 Task: Plan a strategy session with the leadership team for next Friday at 10:00 AM.
Action: Mouse moved to (60, 81)
Screenshot: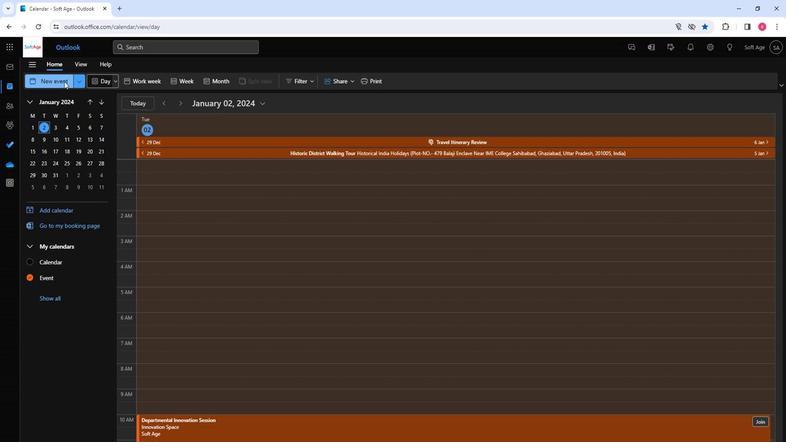 
Action: Mouse pressed left at (60, 81)
Screenshot: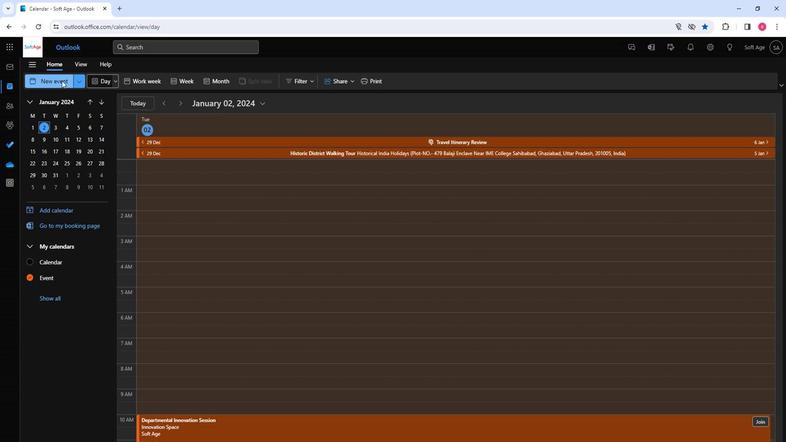 
Action: Mouse moved to (218, 137)
Screenshot: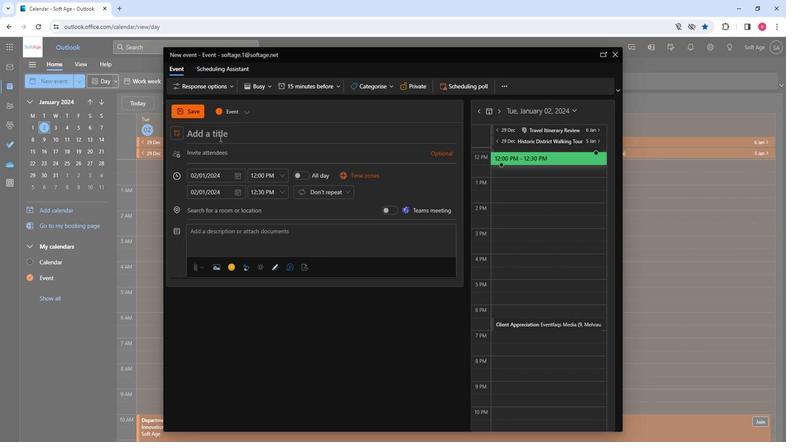 
Action: Mouse pressed left at (218, 137)
Screenshot: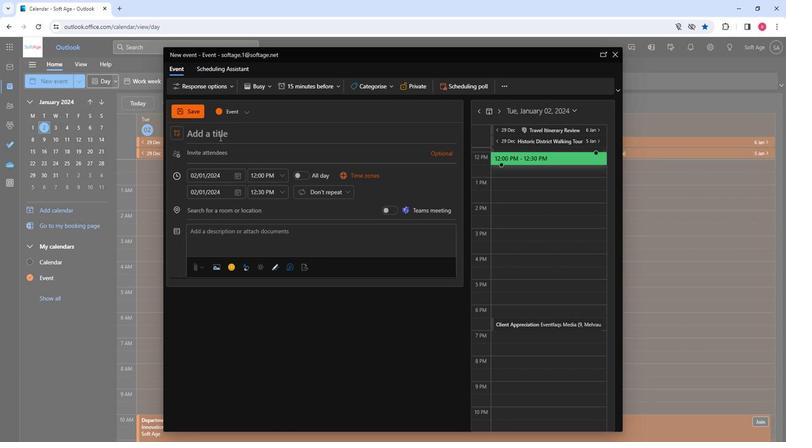
Action: Key pressed <Key.shift>Strategy<Key.space><Key.shift>Session
Screenshot: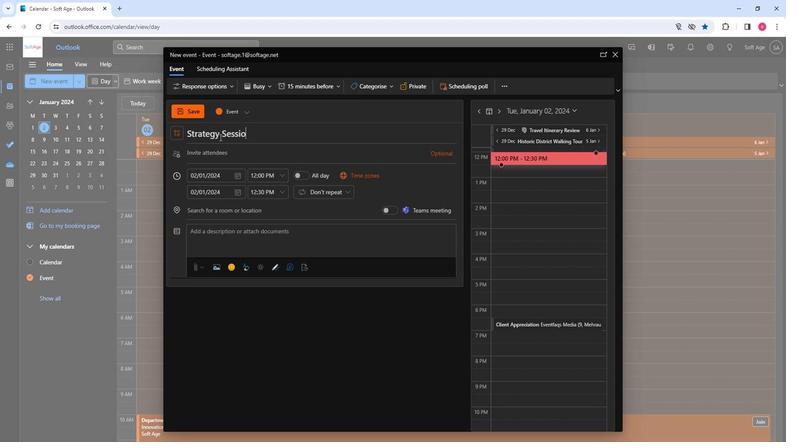 
Action: Mouse moved to (225, 154)
Screenshot: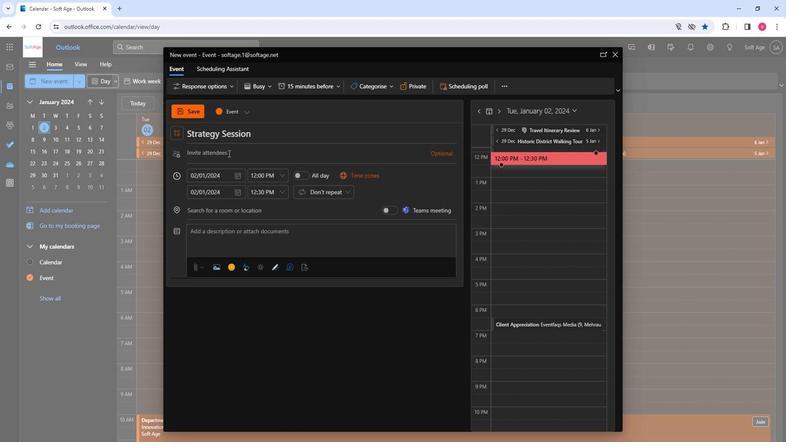 
Action: Mouse pressed left at (225, 154)
Screenshot: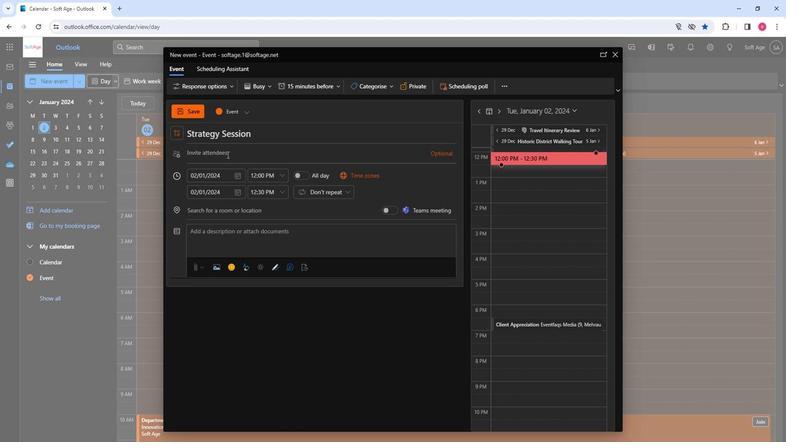 
Action: Key pressed so
Screenshot: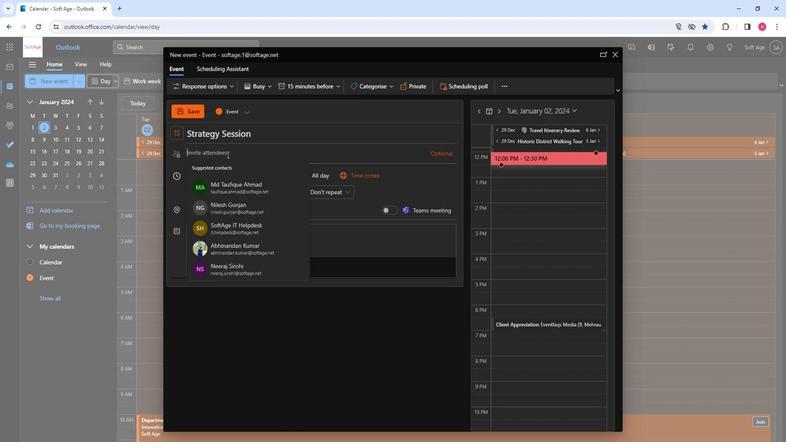 
Action: Mouse moved to (232, 187)
Screenshot: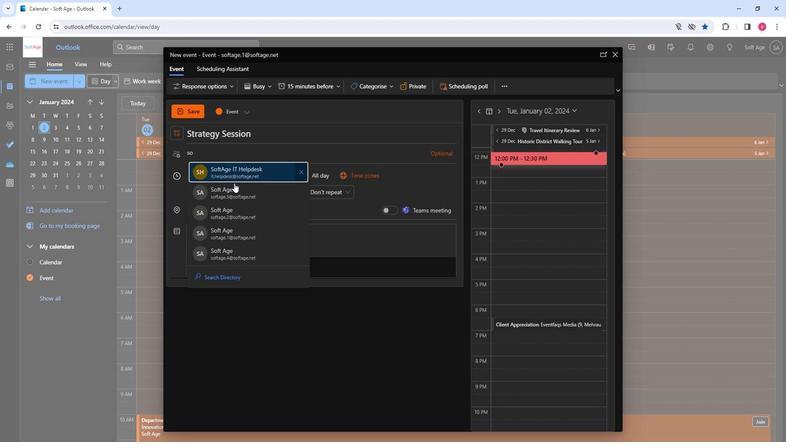 
Action: Mouse pressed left at (232, 187)
Screenshot: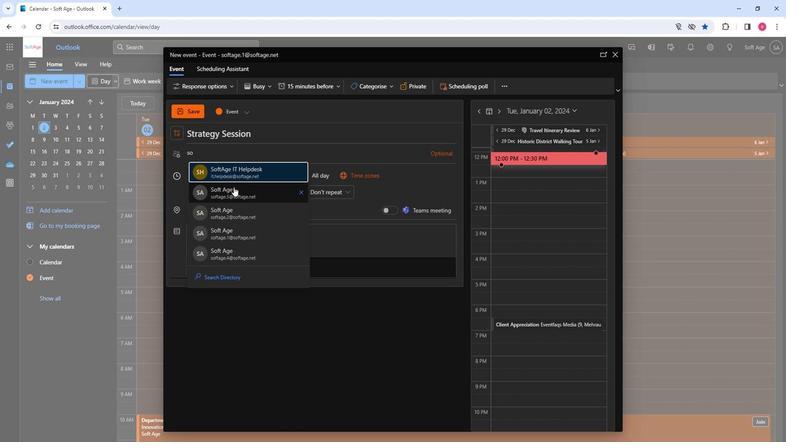 
Action: Mouse moved to (234, 182)
Screenshot: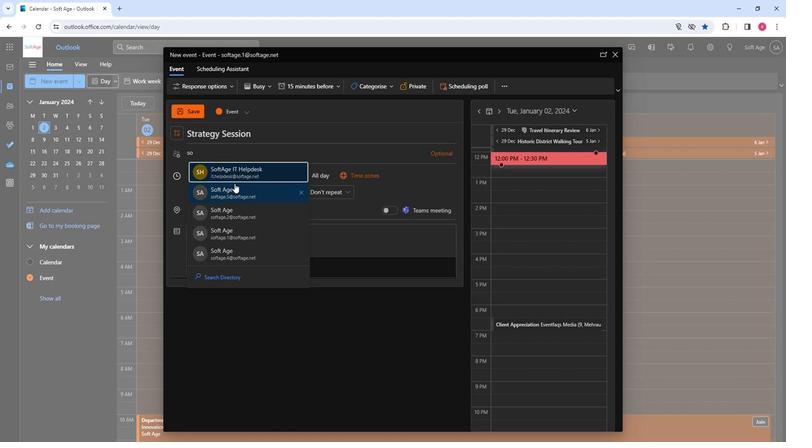
Action: Key pressed so
Screenshot: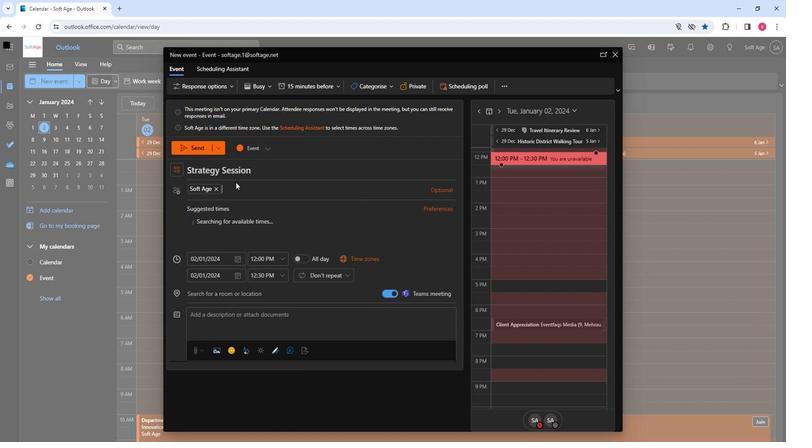 
Action: Mouse moved to (250, 248)
Screenshot: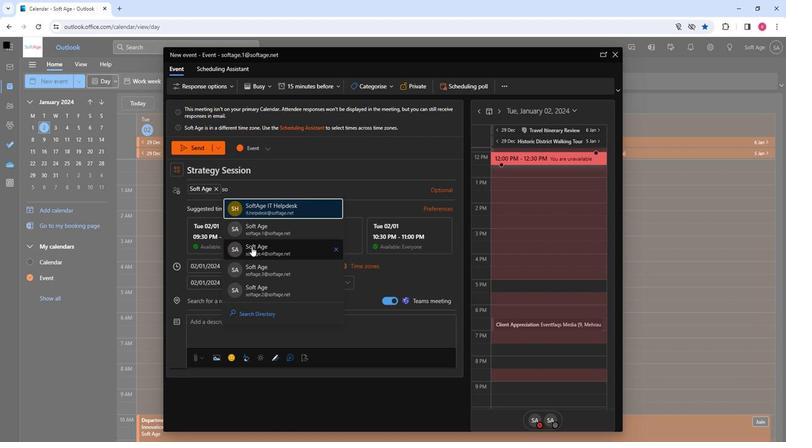 
Action: Mouse pressed left at (250, 248)
Screenshot: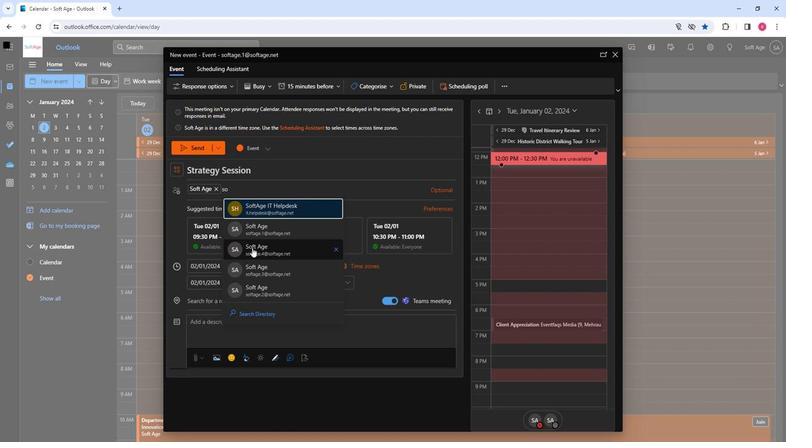 
Action: Mouse moved to (251, 248)
Screenshot: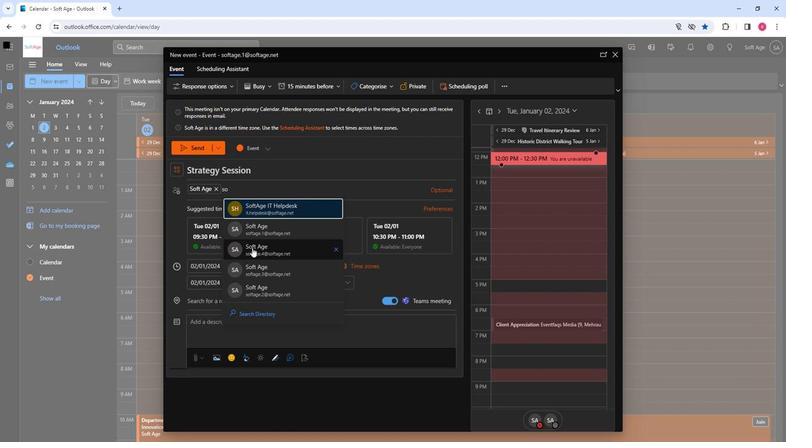 
Action: Key pressed so
Screenshot: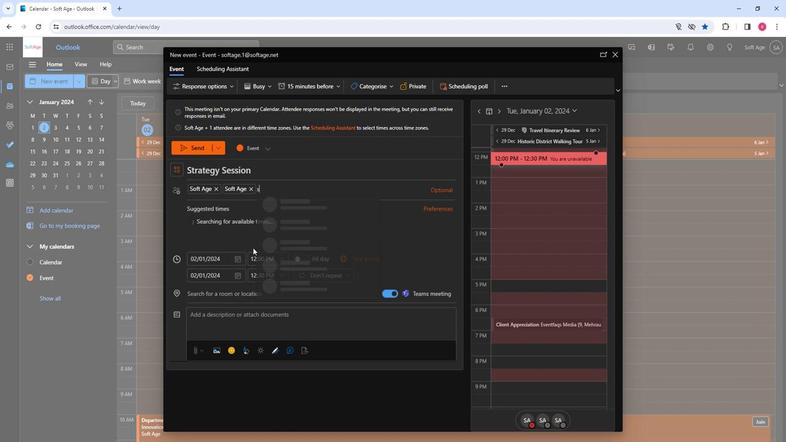 
Action: Mouse moved to (288, 272)
Screenshot: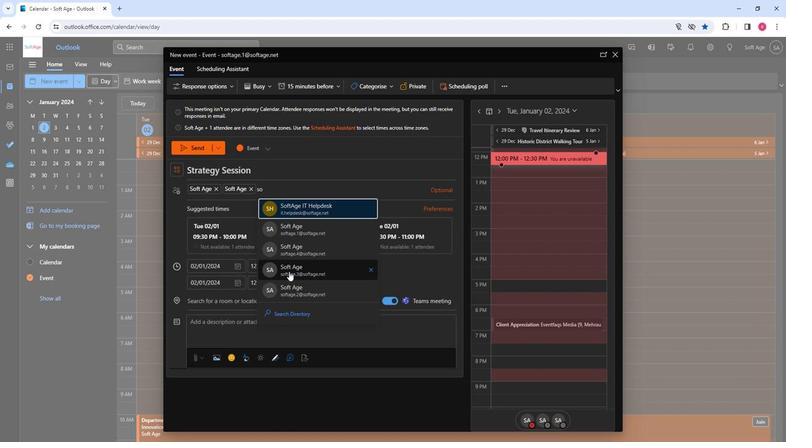 
Action: Mouse pressed left at (288, 272)
Screenshot: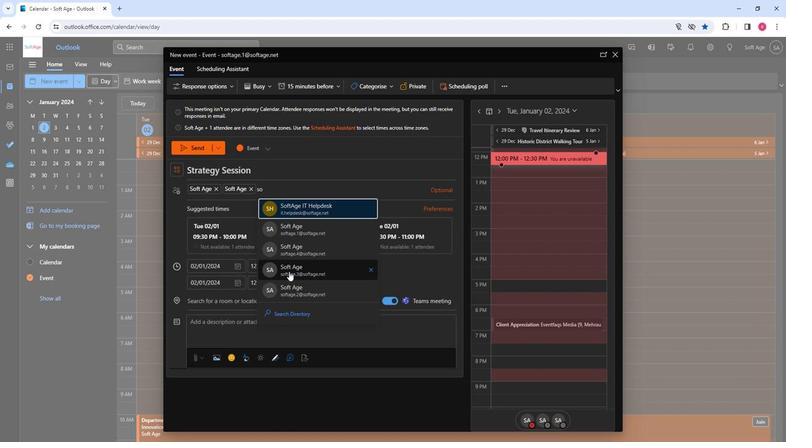 
Action: Mouse moved to (291, 270)
Screenshot: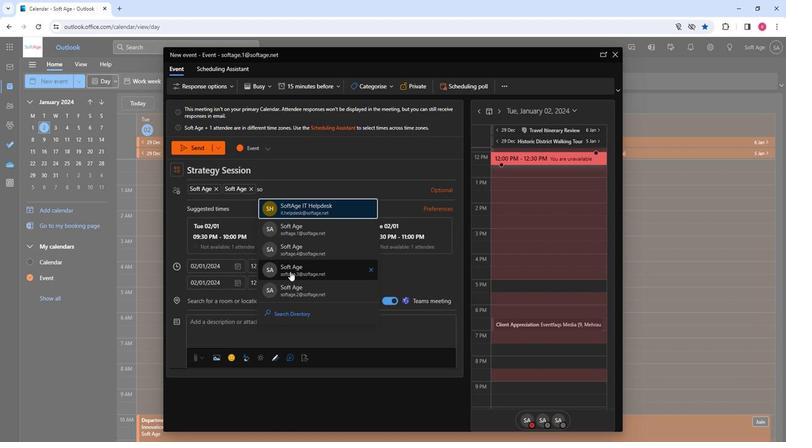 
Action: Key pressed so
Screenshot: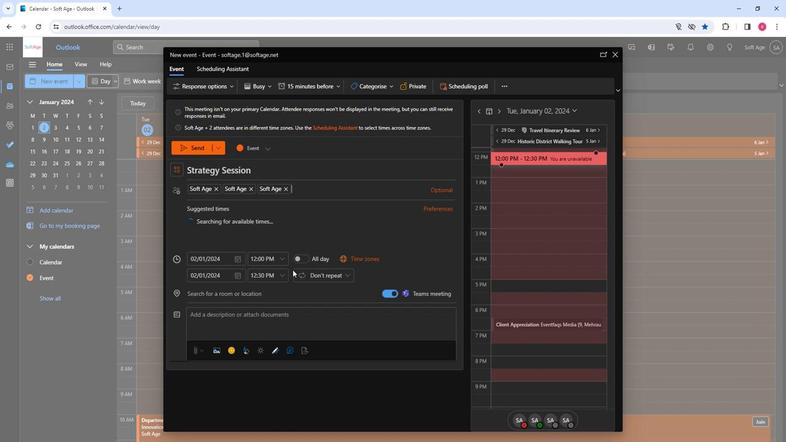 
Action: Mouse moved to (299, 287)
Screenshot: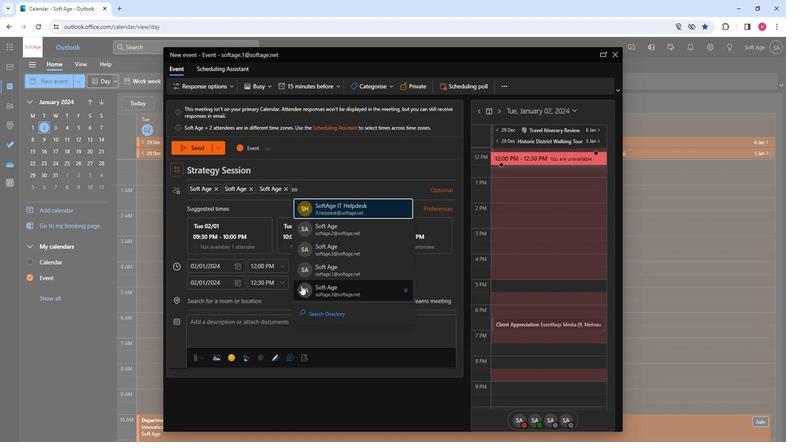 
Action: Mouse pressed left at (299, 287)
Screenshot: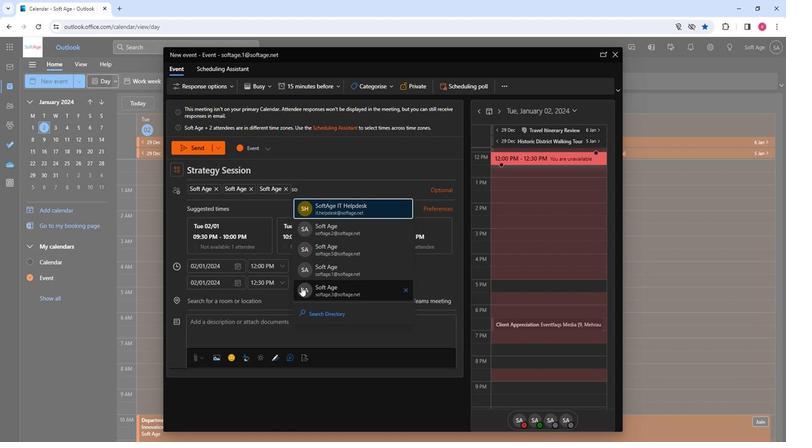 
Action: Mouse moved to (232, 266)
Screenshot: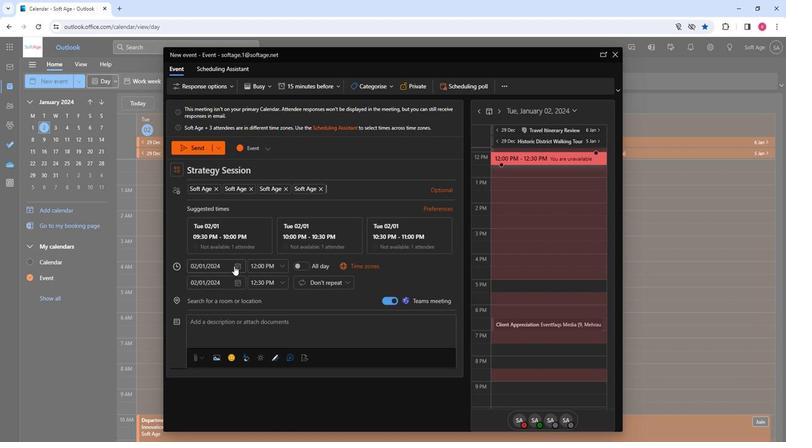 
Action: Mouse pressed left at (232, 266)
Screenshot: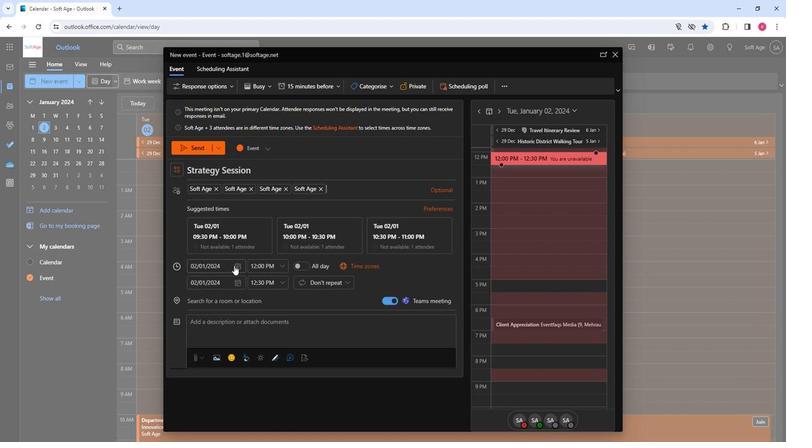 
Action: Mouse moved to (244, 311)
Screenshot: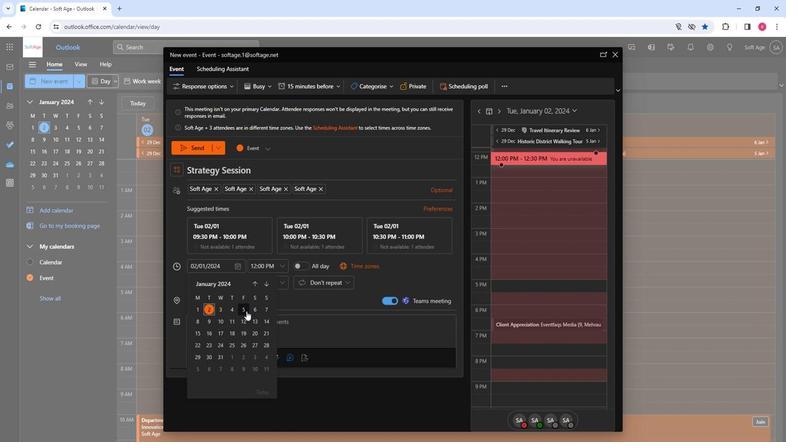 
Action: Mouse pressed left at (244, 311)
Screenshot: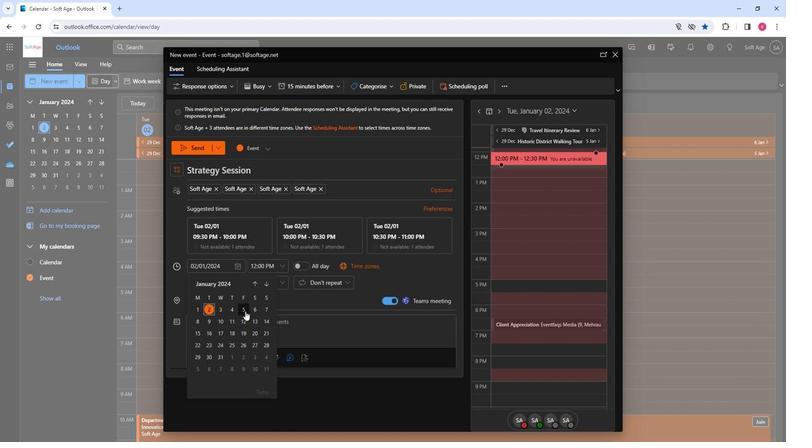 
Action: Mouse moved to (277, 266)
Screenshot: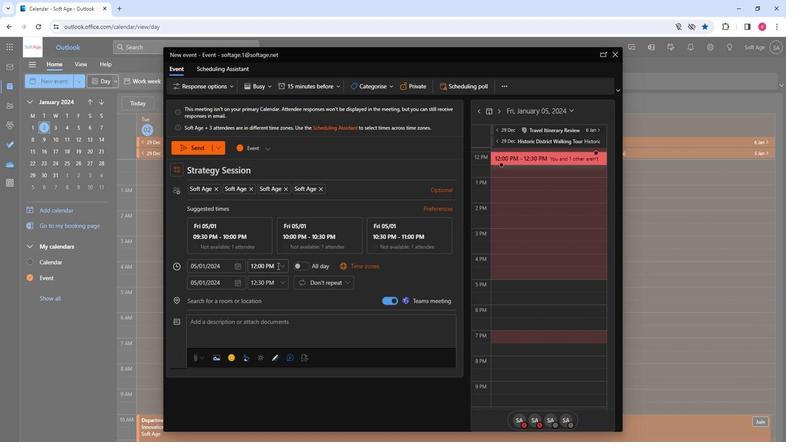
Action: Mouse pressed left at (277, 266)
Screenshot: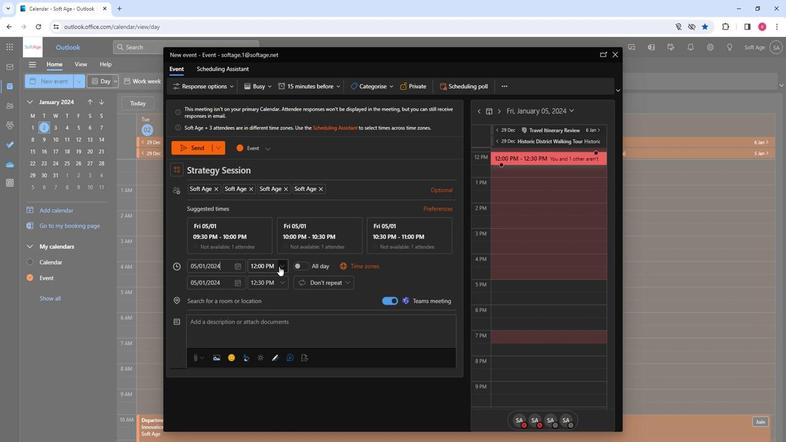 
Action: Mouse moved to (268, 307)
Screenshot: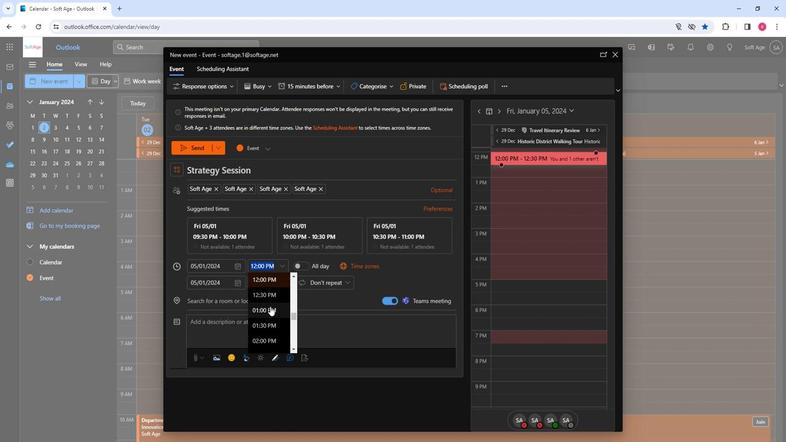 
Action: Mouse scrolled (268, 307) with delta (0, 0)
Screenshot: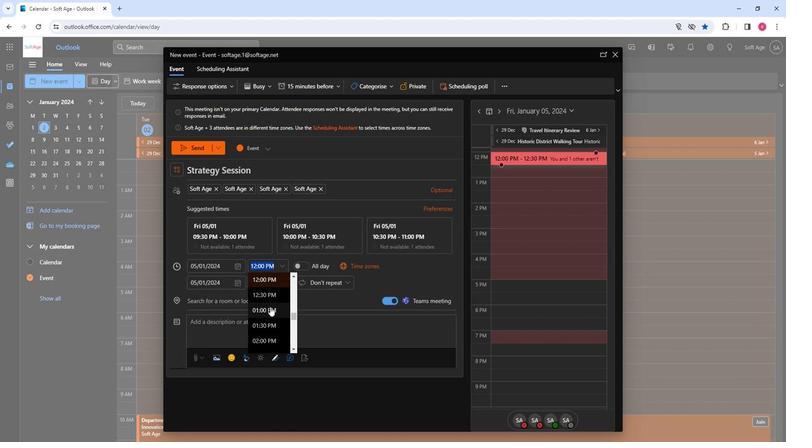 
Action: Mouse moved to (269, 306)
Screenshot: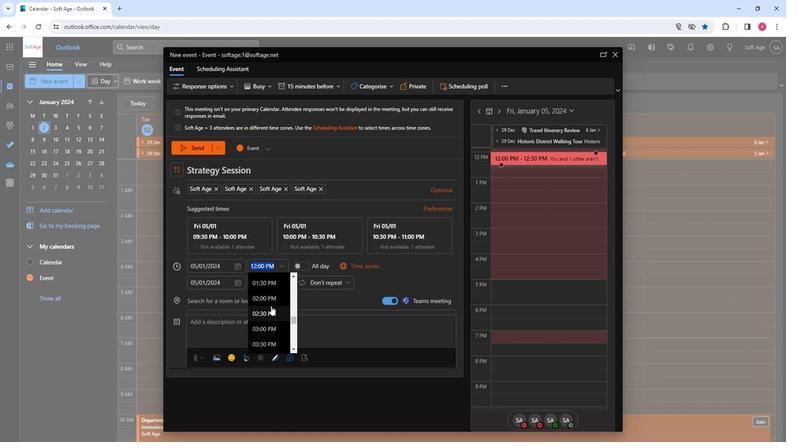 
Action: Mouse scrolled (269, 307) with delta (0, 0)
Screenshot: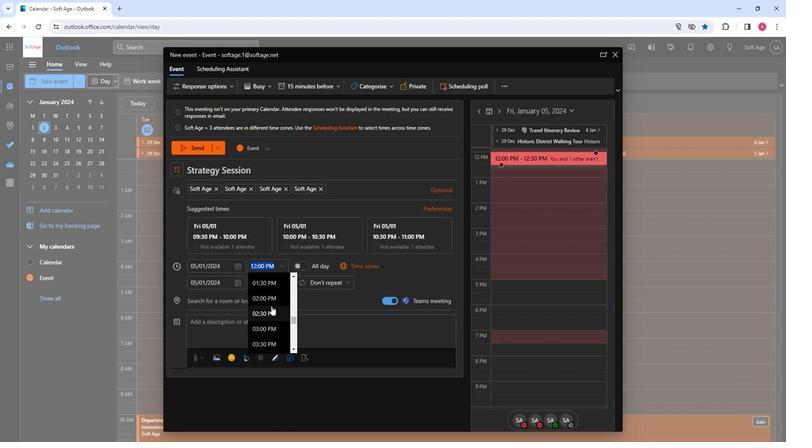 
Action: Mouse moved to (269, 307)
Screenshot: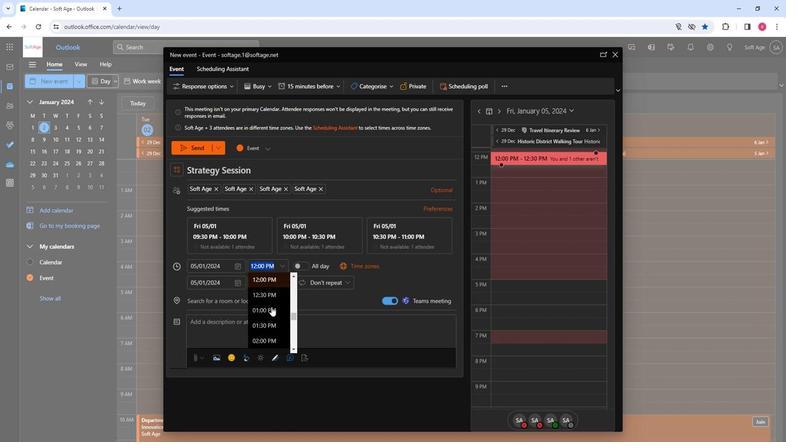 
Action: Mouse scrolled (269, 307) with delta (0, 0)
Screenshot: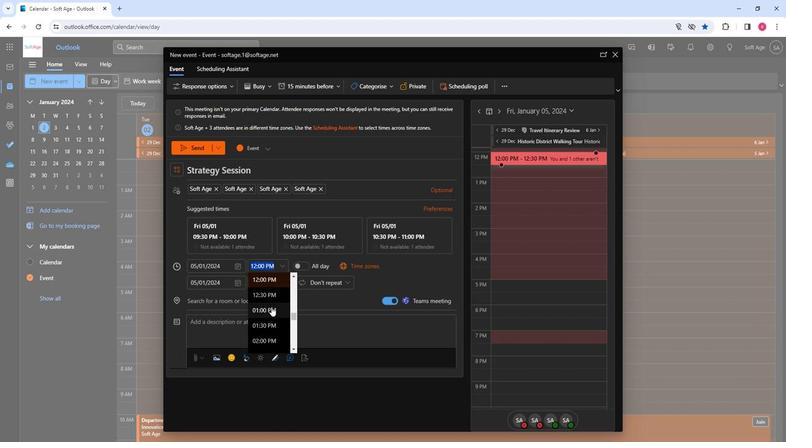 
Action: Mouse moved to (268, 296)
Screenshot: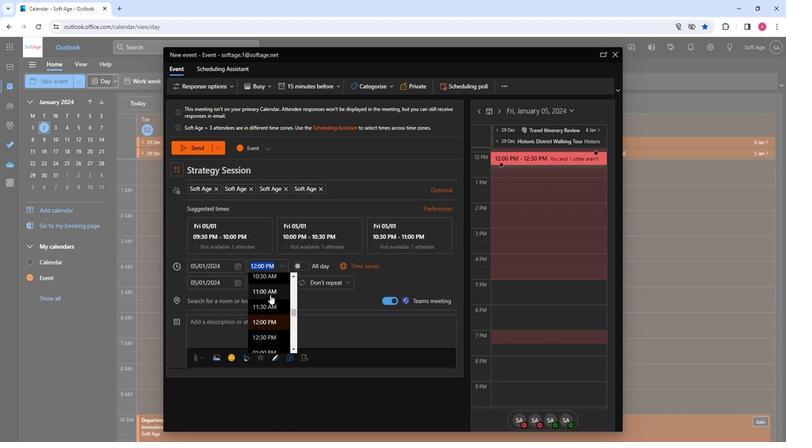 
Action: Mouse scrolled (268, 296) with delta (0, 0)
Screenshot: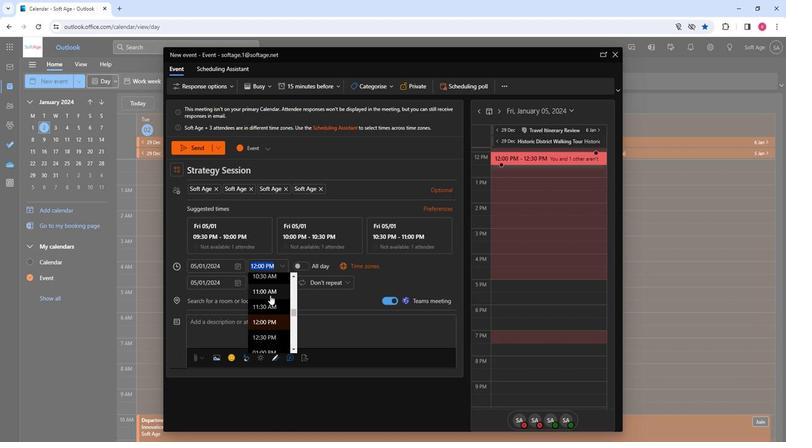 
Action: Mouse moved to (266, 304)
Screenshot: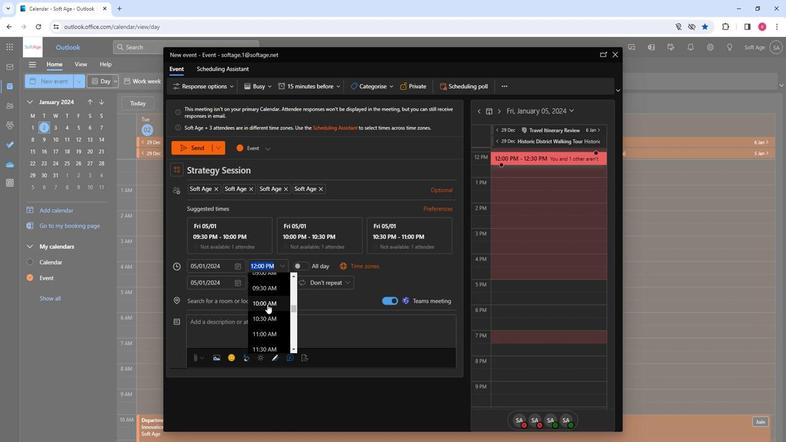 
Action: Mouse pressed left at (266, 304)
Screenshot: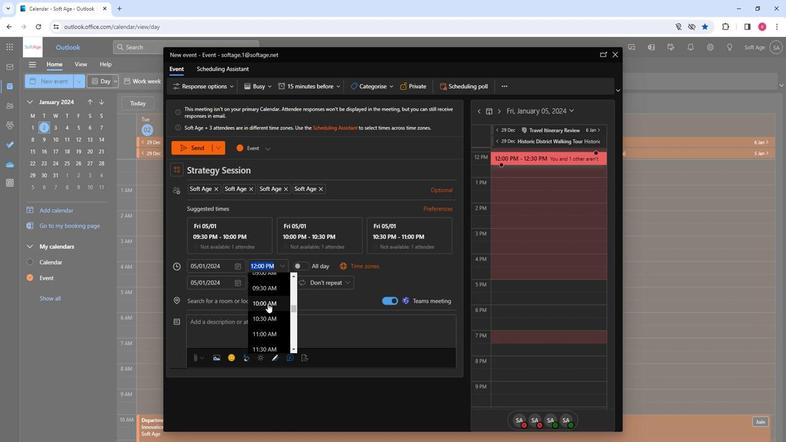 
Action: Mouse moved to (220, 301)
Screenshot: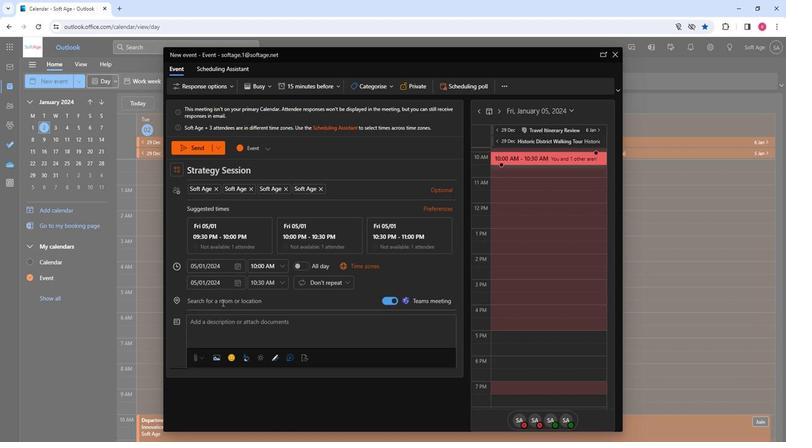 
Action: Mouse pressed left at (220, 301)
Screenshot: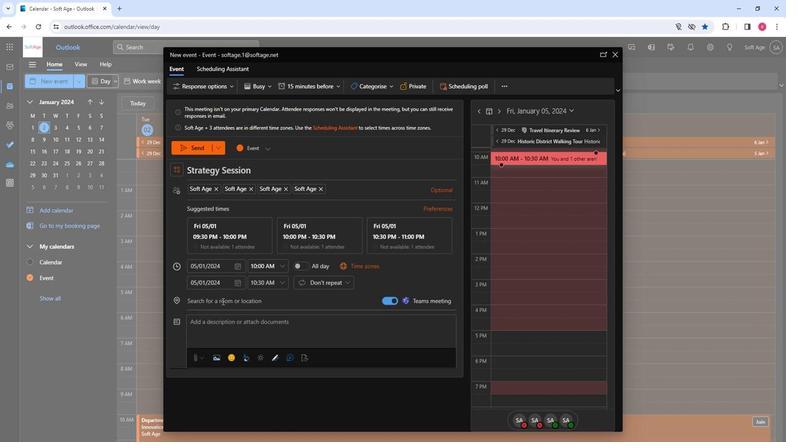 
Action: Key pressed s<Key.backspace>e<Key.backspace>ses
Screenshot: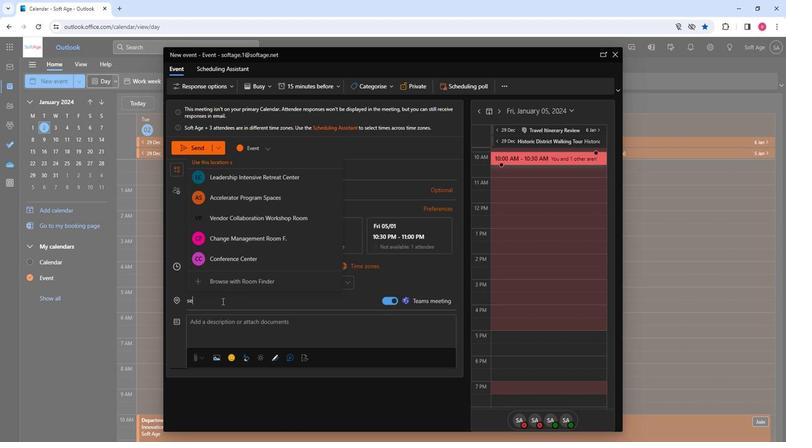 
Action: Mouse moved to (250, 207)
Screenshot: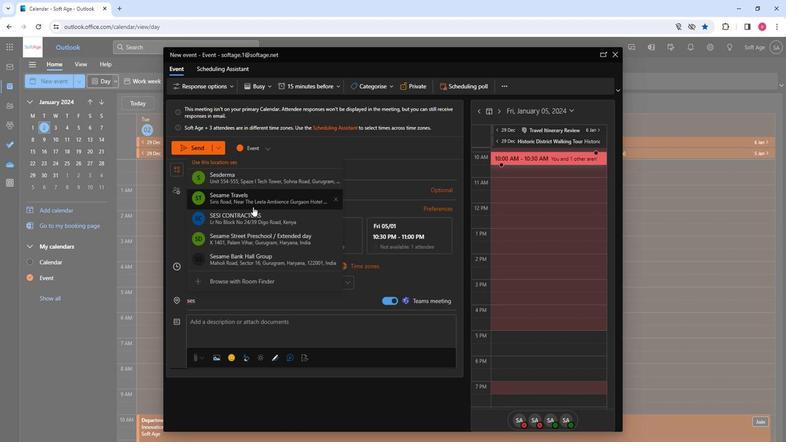 
Action: Key pressed <Key.backspace>
Screenshot: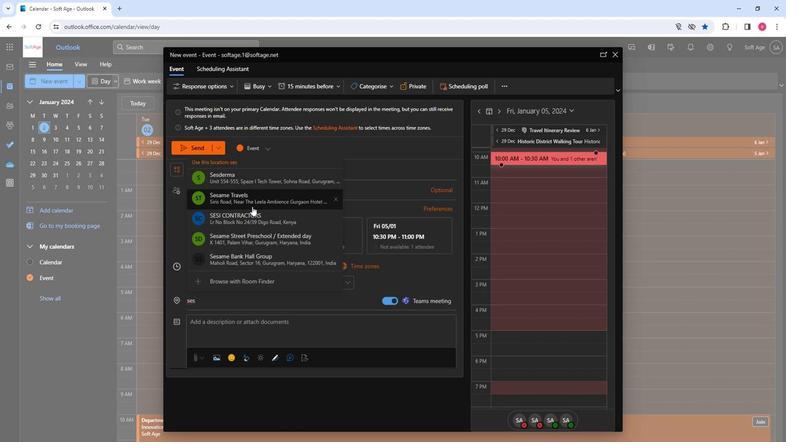 
Action: Mouse moved to (232, 283)
Screenshot: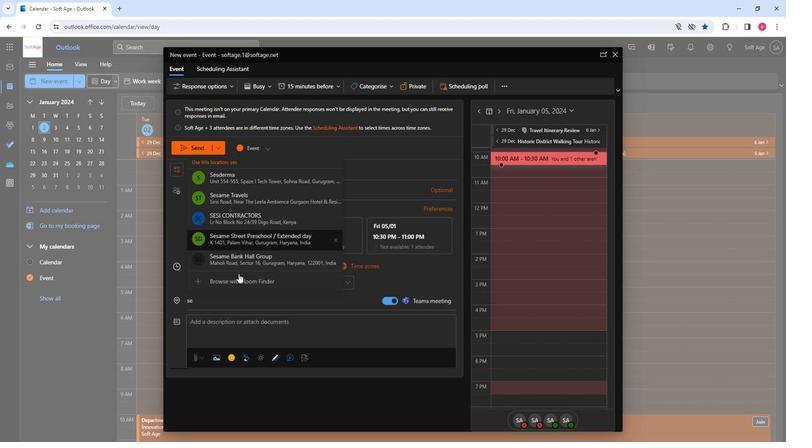 
Action: Key pressed <Key.backspace>
Screenshot: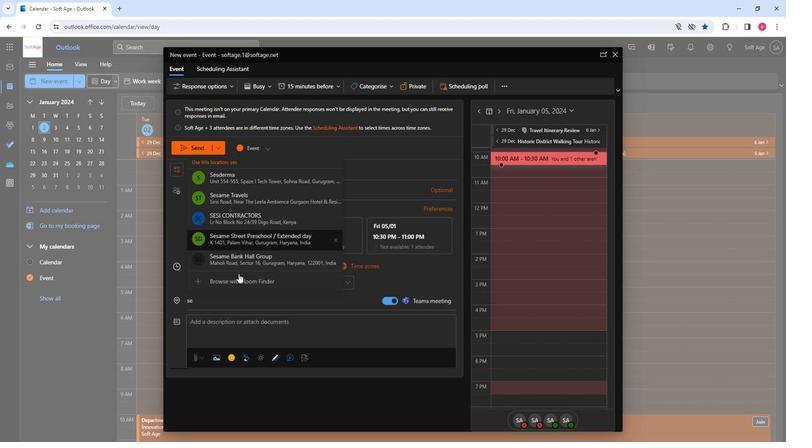 
Action: Mouse moved to (216, 310)
Screenshot: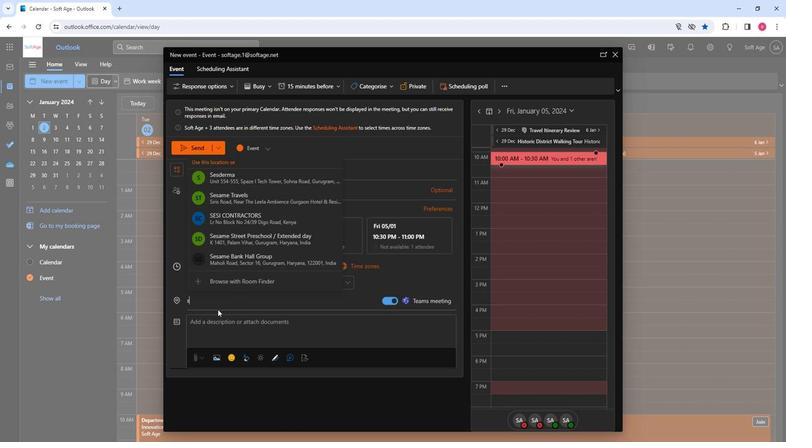 
Action: Key pressed <Key.backspace>
Screenshot: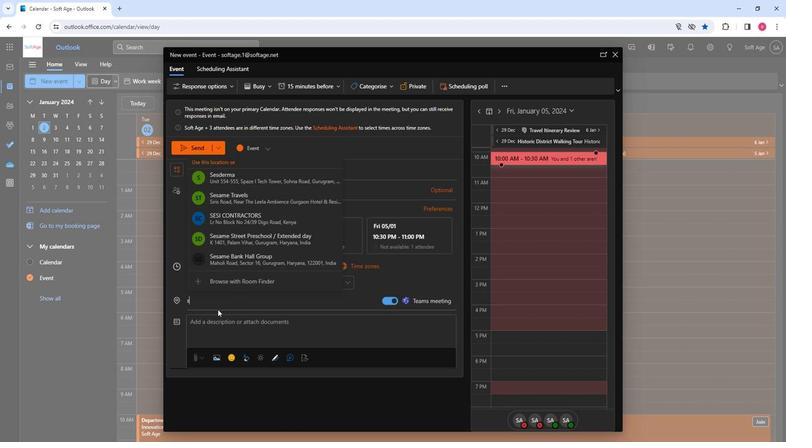 
Action: Mouse moved to (255, 222)
Screenshot: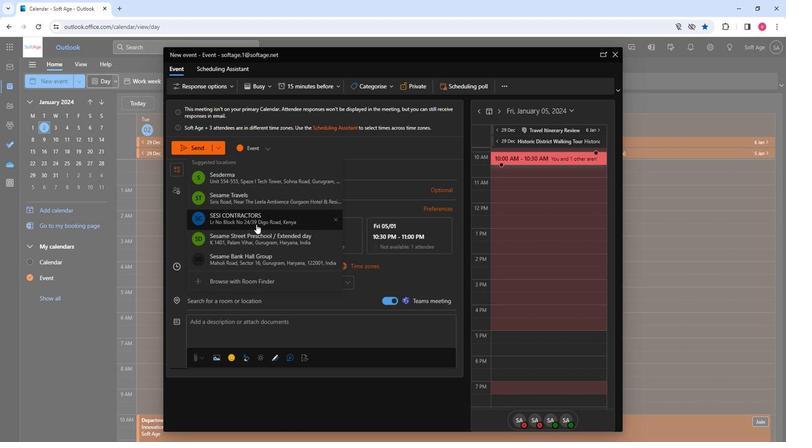 
Action: Mouse pressed left at (255, 222)
Screenshot: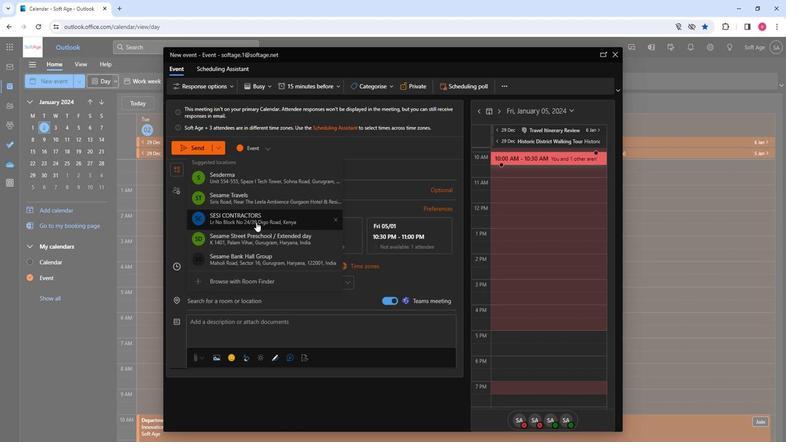 
Action: Mouse moved to (211, 322)
Screenshot: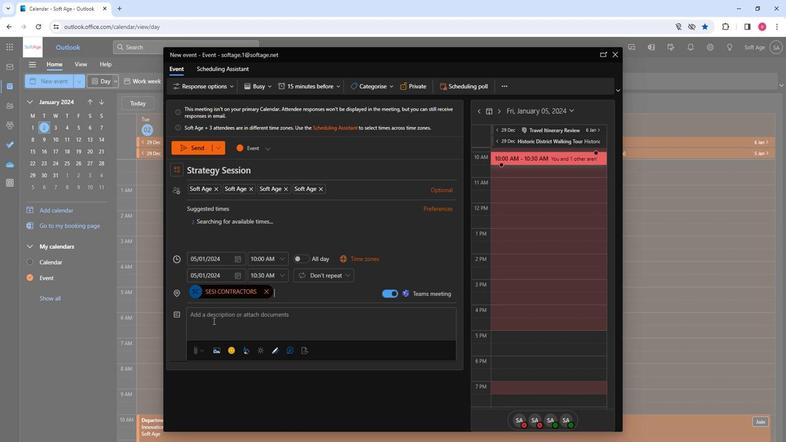 
Action: Mouse pressed left at (211, 322)
Screenshot: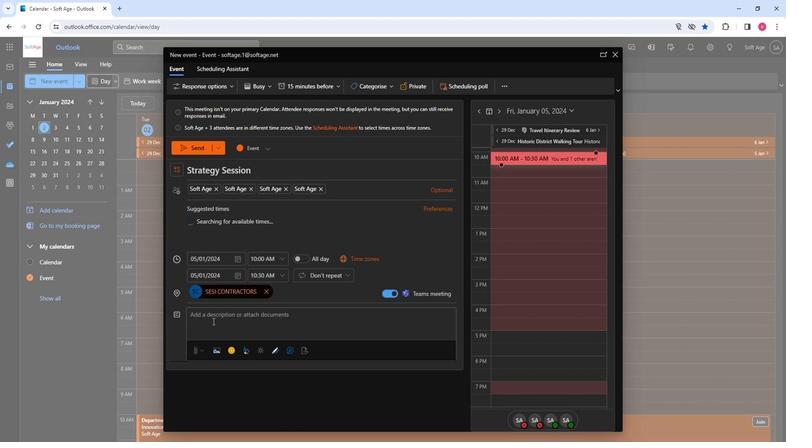 
Action: Key pressed <Key.shift>Elevate<Key.space>our<Key.space>vision<Key.shift>!<Key.space><Key.shift>Engage<Key.space>in<Key.space>a<Key.space>strategy<Key.space>with<Key.space>the<Key.space>leadership<Key.space>team.<Key.space><Key.shift>Collaborate<Key.space>on<Key.space>innovative<Key.space>appo<Key.backspace>roaches,<Key.space>set<Key.space>goals,<Key.space>and<Key.space>pave<Key.space>the<Key.space>way<Key.space>our<Key.space>collective<Key.space>success.
Screenshot: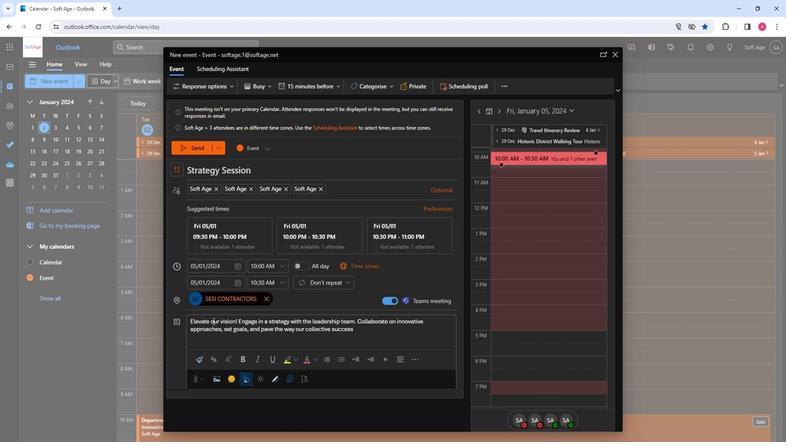
Action: Mouse moved to (273, 338)
Screenshot: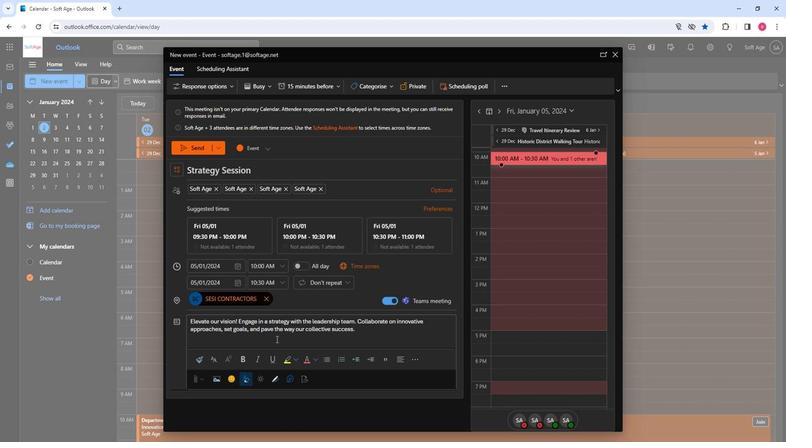 
Action: Mouse pressed left at (273, 338)
Screenshot: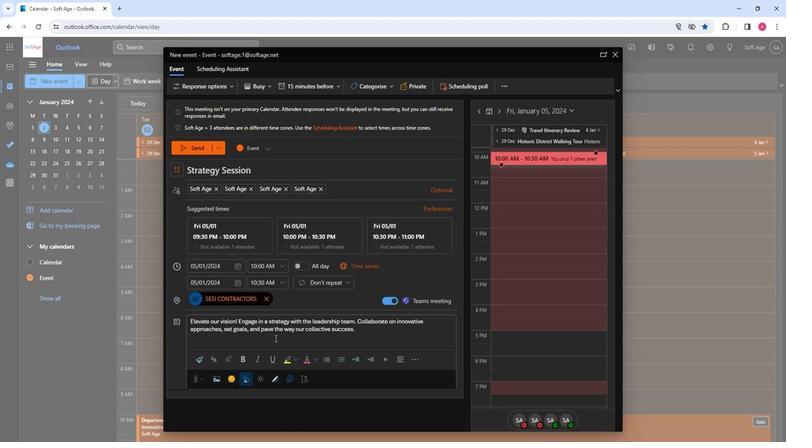 
Action: Mouse pressed left at (273, 338)
Screenshot: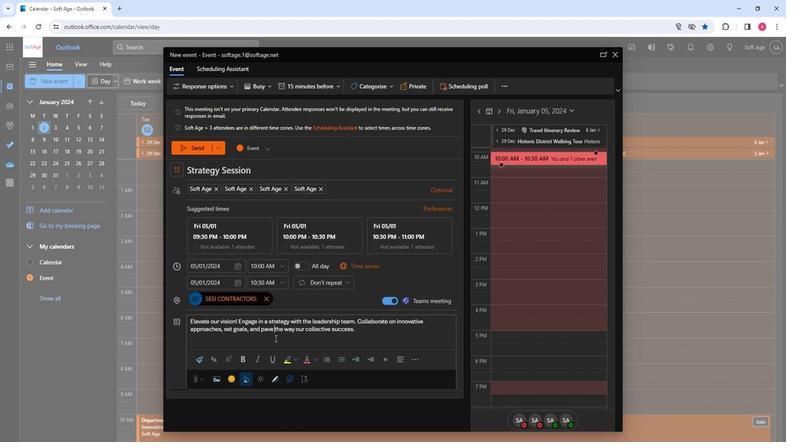 
Action: Mouse pressed left at (273, 338)
Screenshot: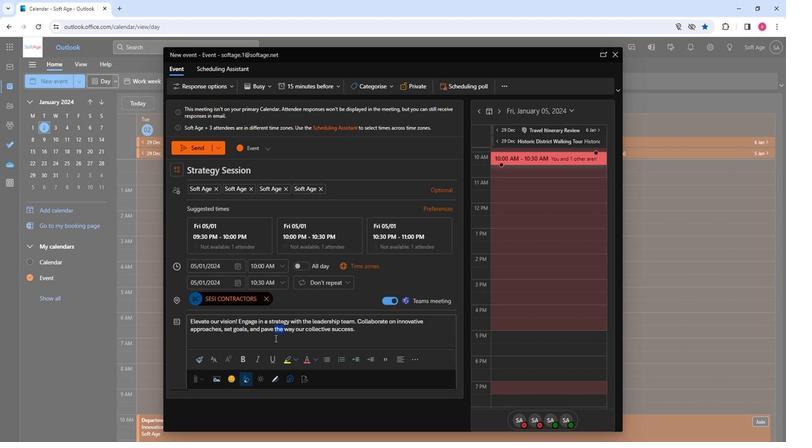 
Action: Mouse moved to (255, 360)
Screenshot: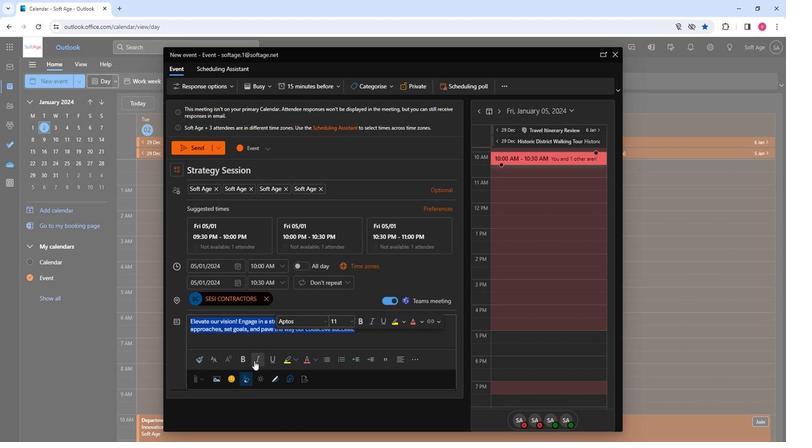 
Action: Mouse pressed left at (255, 360)
Screenshot: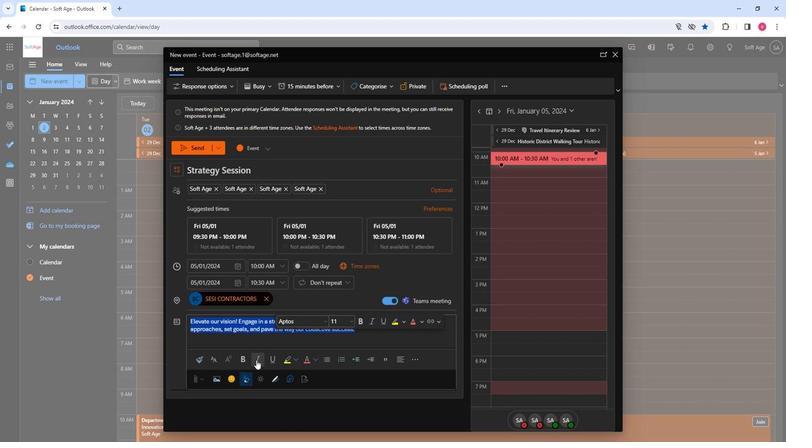 
Action: Mouse moved to (213, 360)
Screenshot: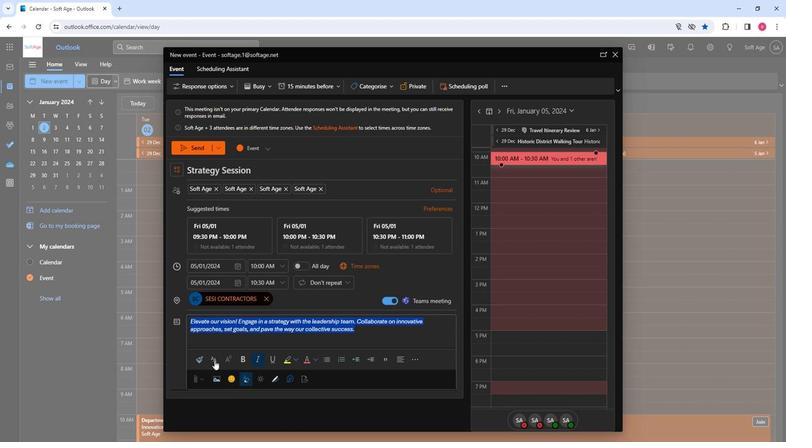 
Action: Mouse pressed left at (213, 360)
Screenshot: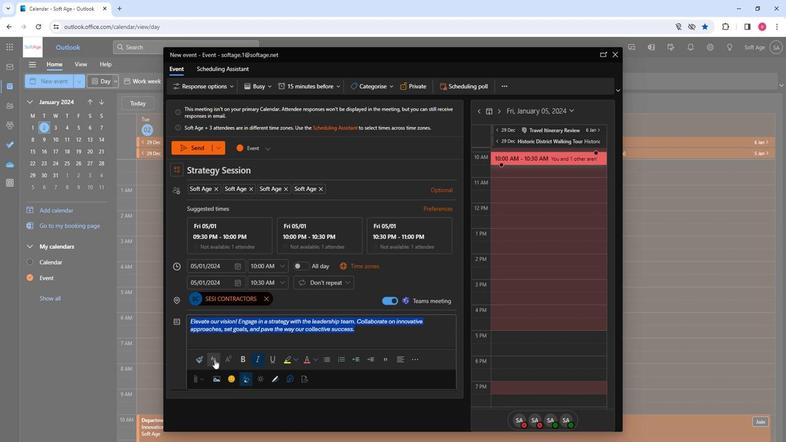 
Action: Mouse moved to (255, 294)
Screenshot: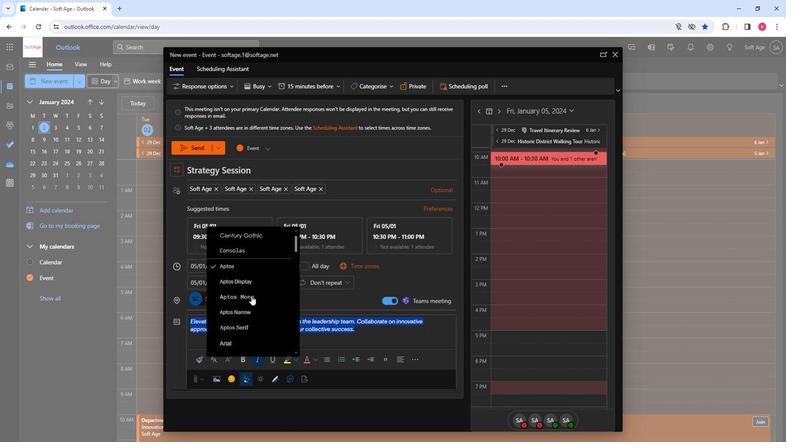 
Action: Mouse scrolled (255, 294) with delta (0, 0)
Screenshot: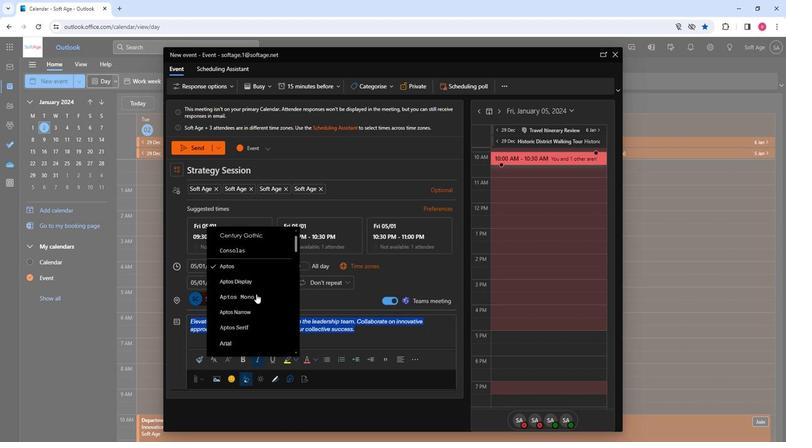 
Action: Mouse scrolled (255, 294) with delta (0, 0)
Screenshot: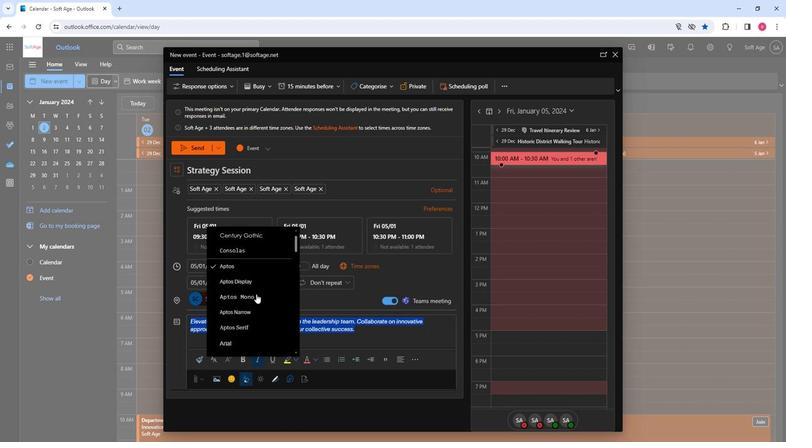 
Action: Mouse scrolled (255, 294) with delta (0, 0)
Screenshot: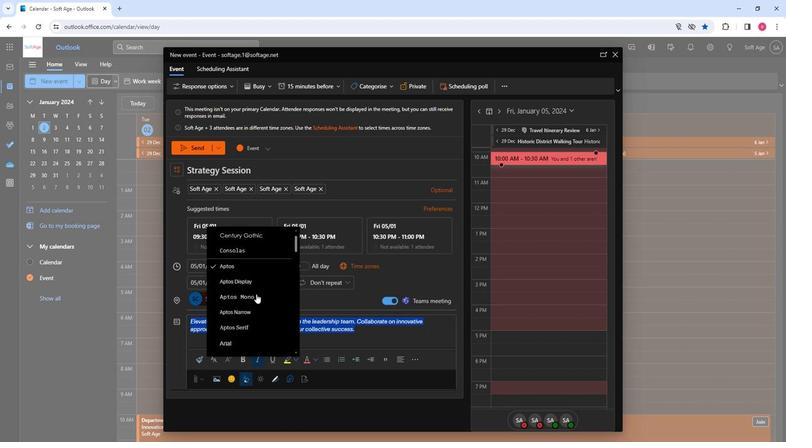 
Action: Mouse moved to (256, 296)
Screenshot: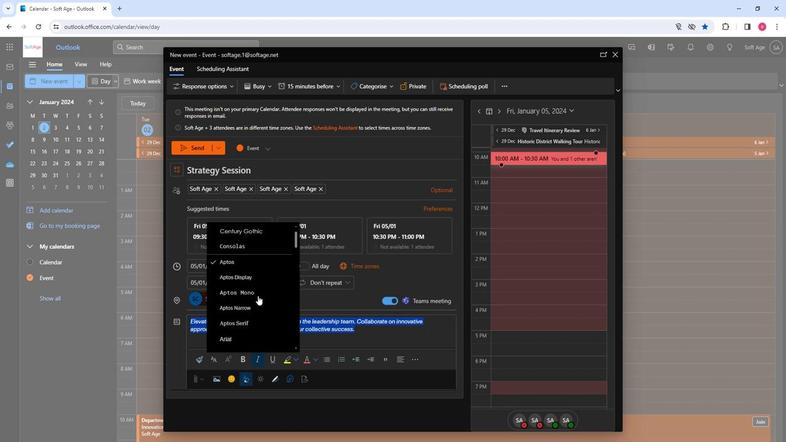 
Action: Mouse scrolled (256, 296) with delta (0, 0)
Screenshot: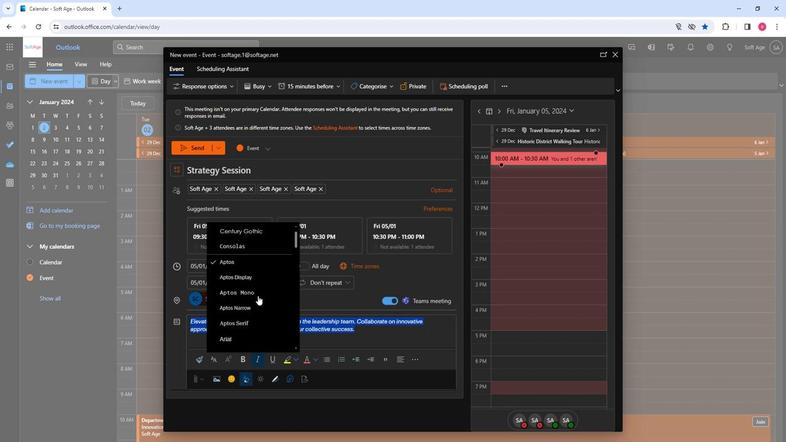 
Action: Mouse moved to (256, 297)
Screenshot: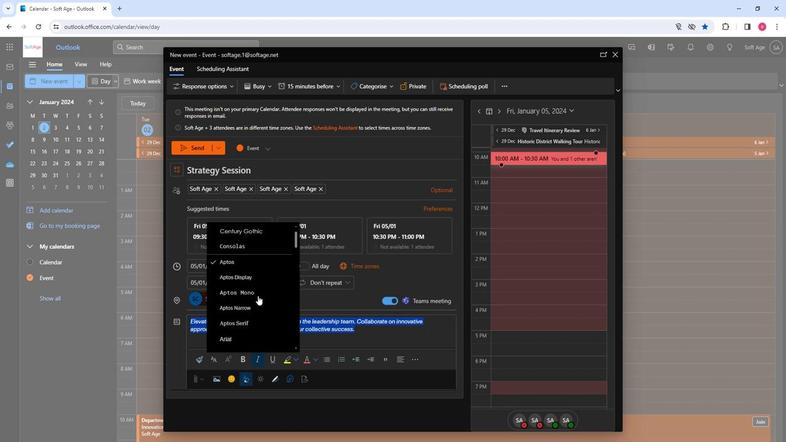 
Action: Mouse scrolled (256, 296) with delta (0, 0)
Screenshot: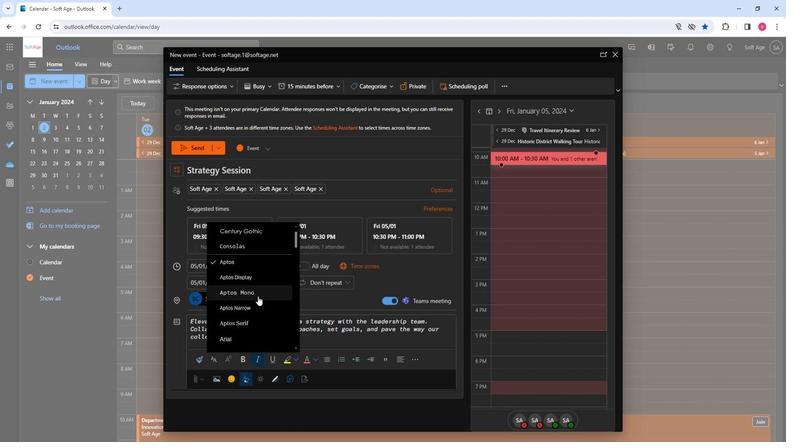 
Action: Mouse moved to (253, 314)
Screenshot: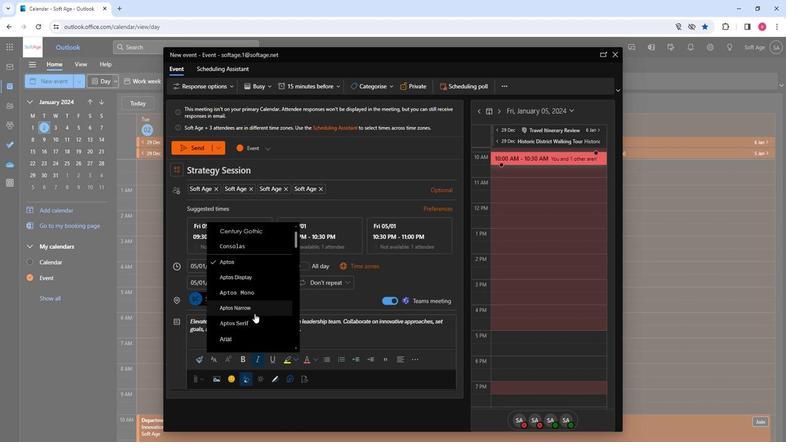 
Action: Mouse scrolled (253, 314) with delta (0, 0)
Screenshot: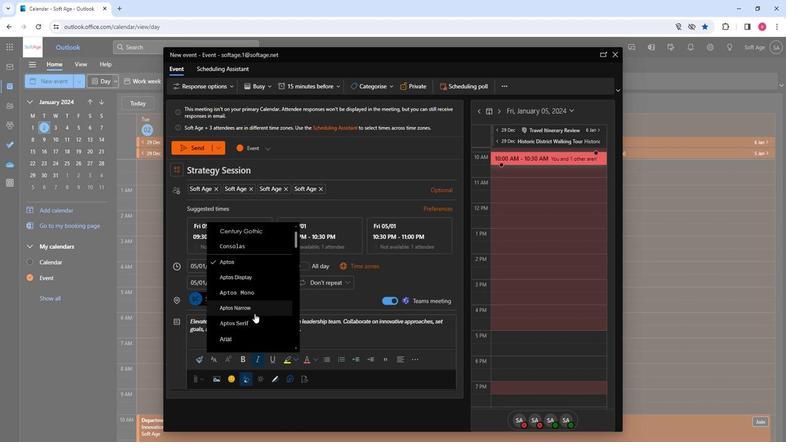 
Action: Mouse scrolled (253, 314) with delta (0, 0)
Screenshot: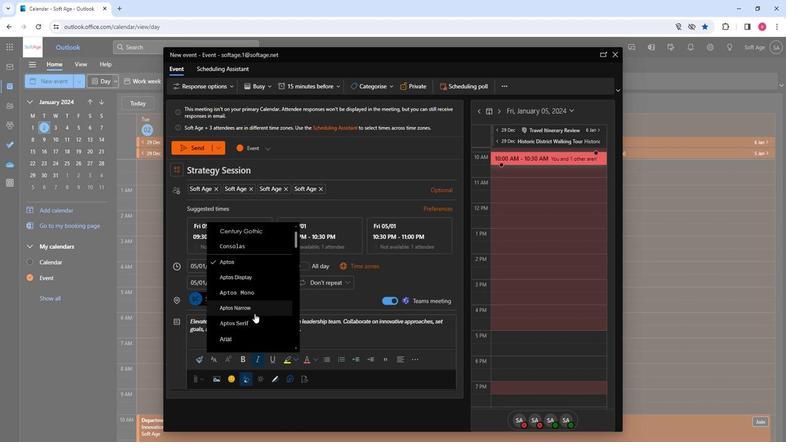 
Action: Mouse moved to (244, 333)
Screenshot: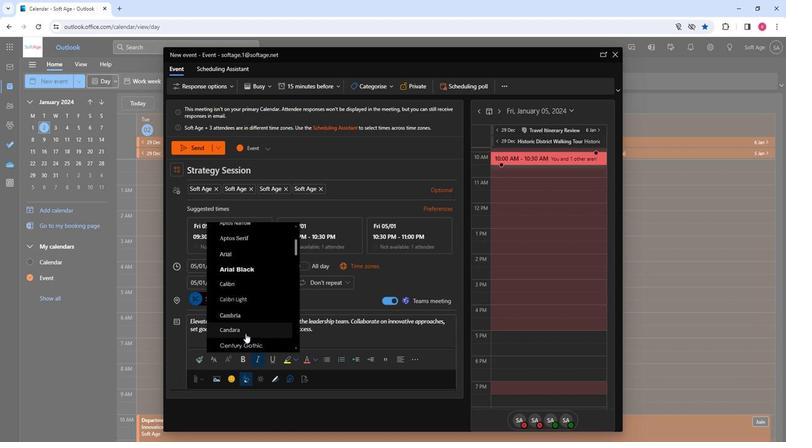 
Action: Mouse pressed left at (244, 333)
Screenshot: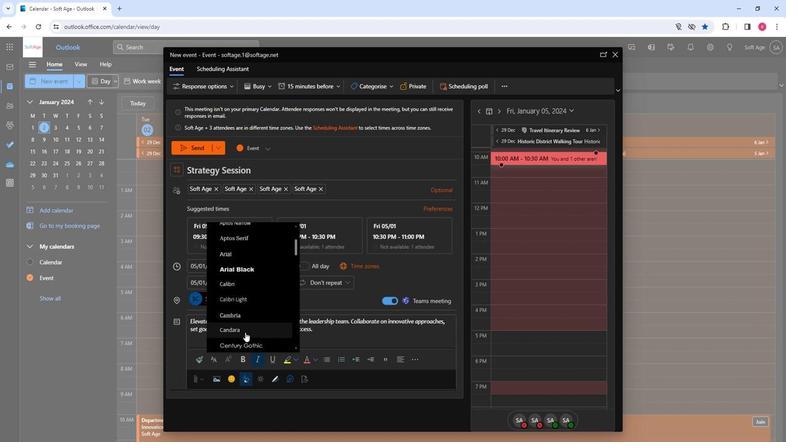 
Action: Mouse moved to (231, 363)
Screenshot: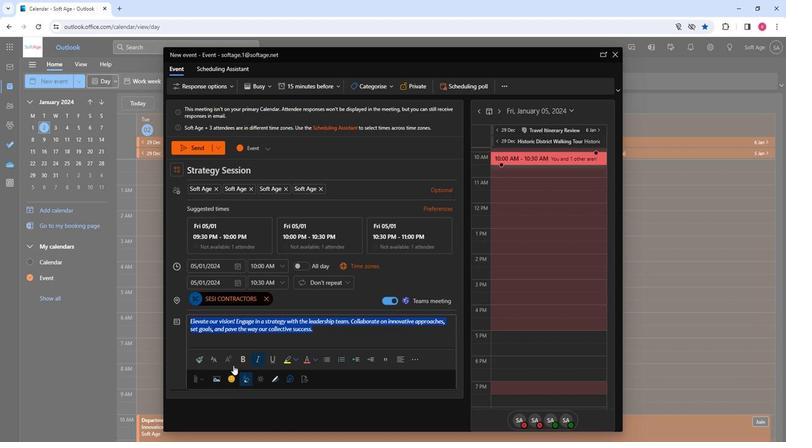 
Action: Mouse pressed left at (231, 363)
Screenshot: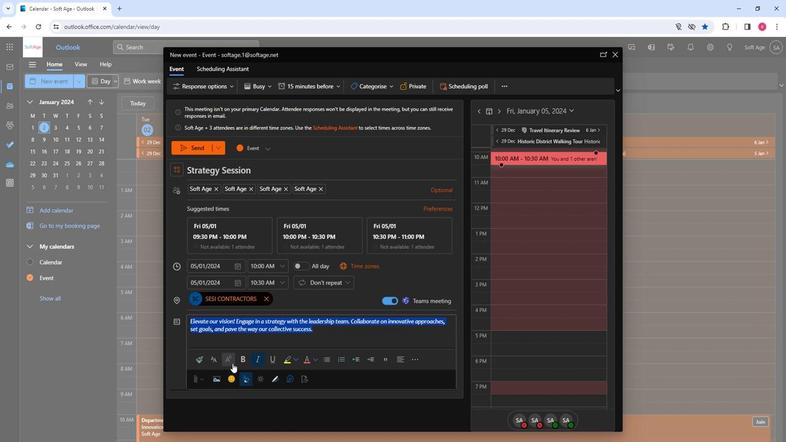 
Action: Mouse moved to (247, 287)
Screenshot: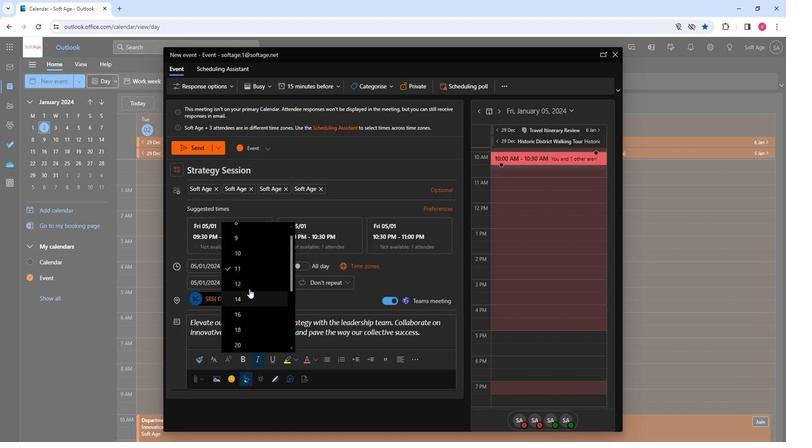 
Action: Mouse pressed left at (247, 287)
Screenshot: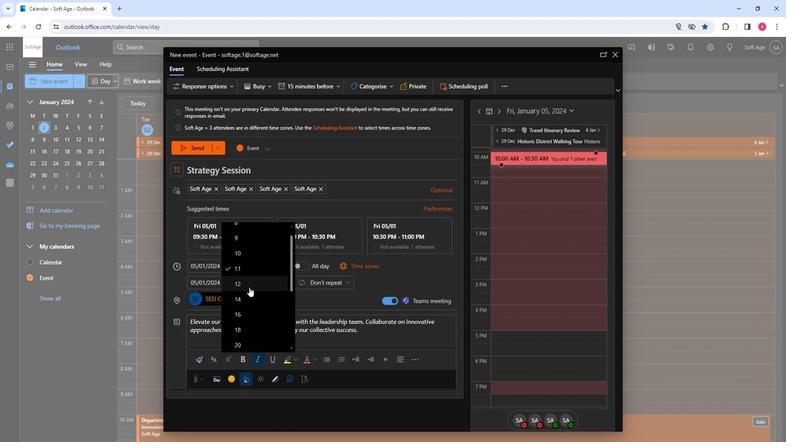 
Action: Mouse moved to (370, 360)
Screenshot: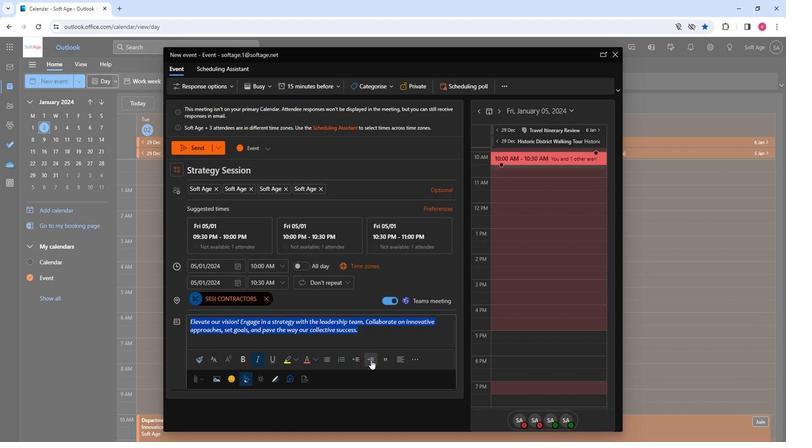 
Action: Mouse pressed left at (370, 360)
Screenshot: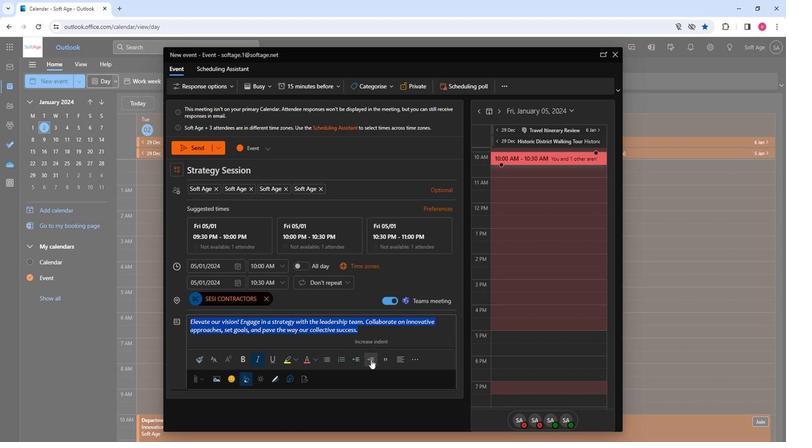 
Action: Mouse moved to (383, 360)
Screenshot: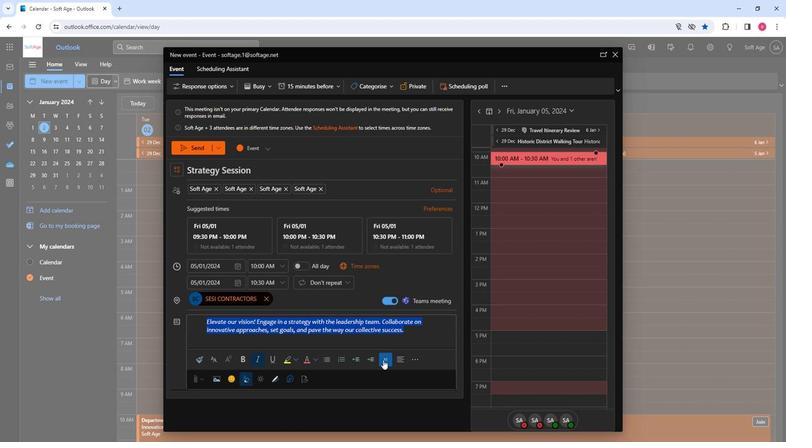 
Action: Mouse pressed left at (383, 360)
Screenshot: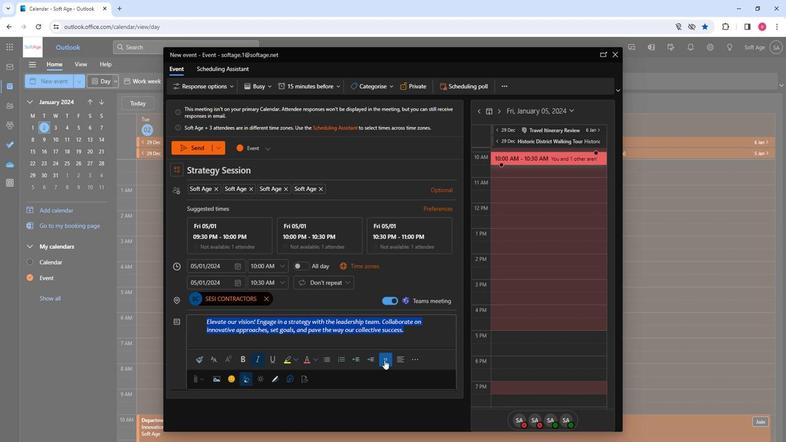 
Action: Mouse moved to (188, 148)
Screenshot: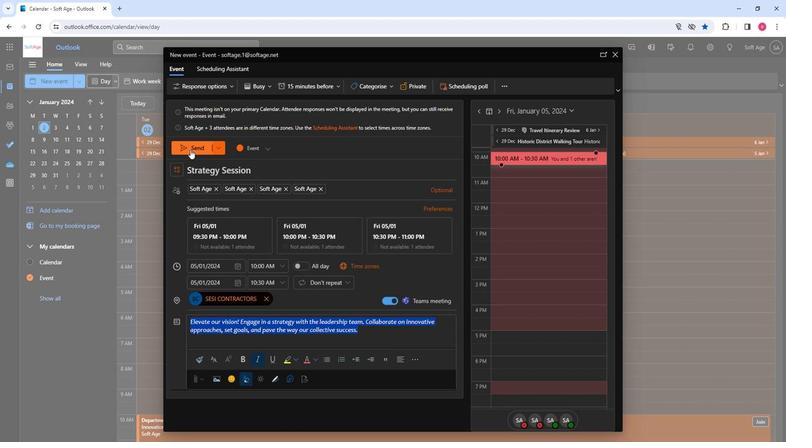 
Action: Mouse pressed left at (188, 148)
Screenshot: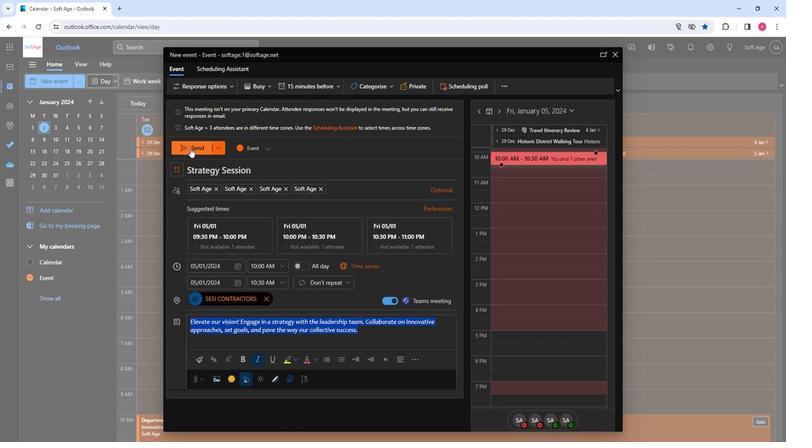 
Action: Mouse moved to (433, 319)
Screenshot: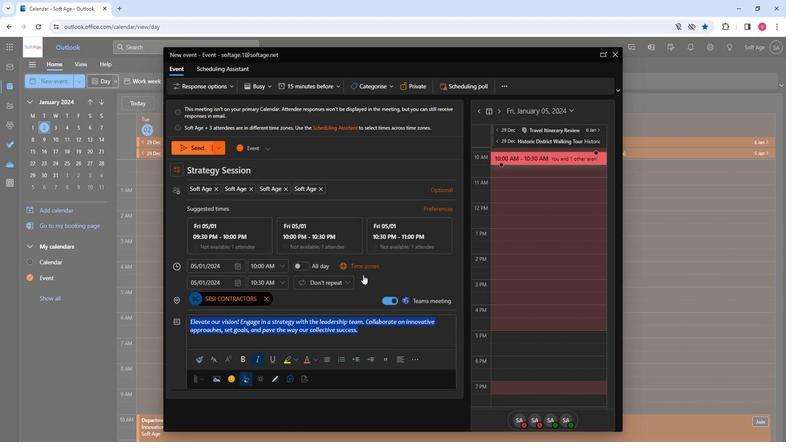 
